 Task: Make in the project ArrowTech a sprint 'Product Experimentation Sprint'. Create in the project ArrowTech a sprint 'Product Experimentation Sprint'. Add in the project ArrowTech a sprint 'Product Experimentation Sprint'
Action: Mouse moved to (175, 58)
Screenshot: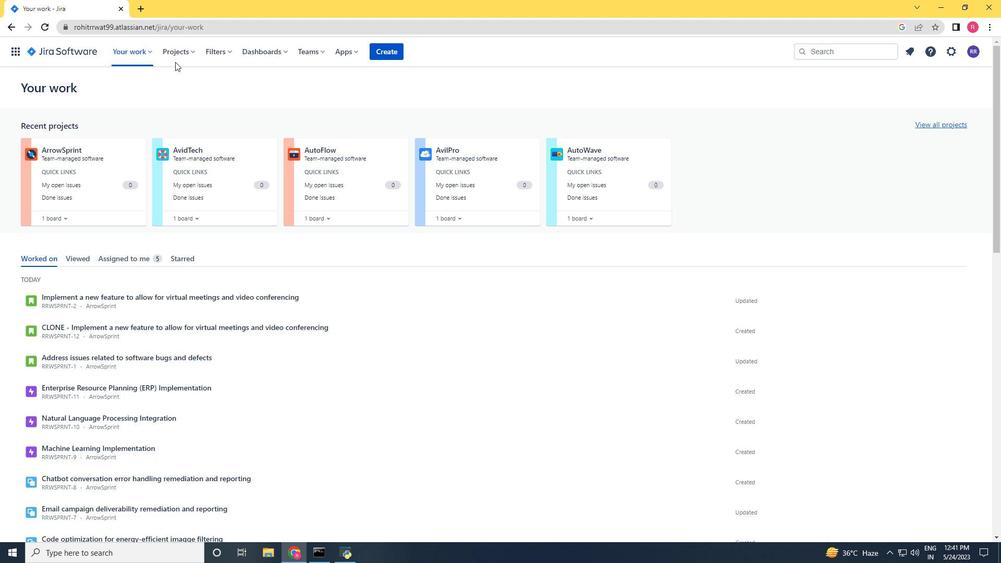 
Action: Mouse pressed left at (175, 58)
Screenshot: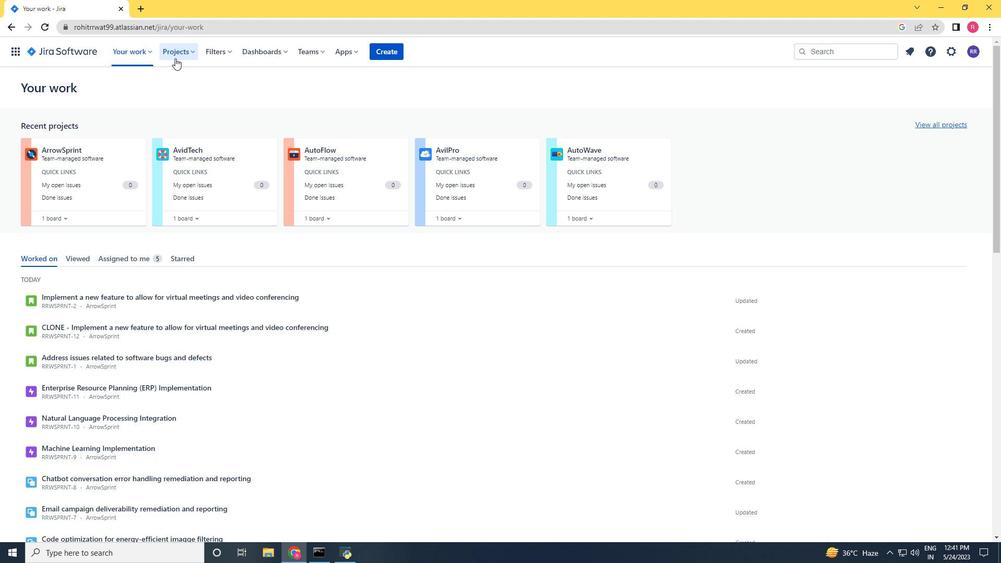 
Action: Mouse moved to (216, 87)
Screenshot: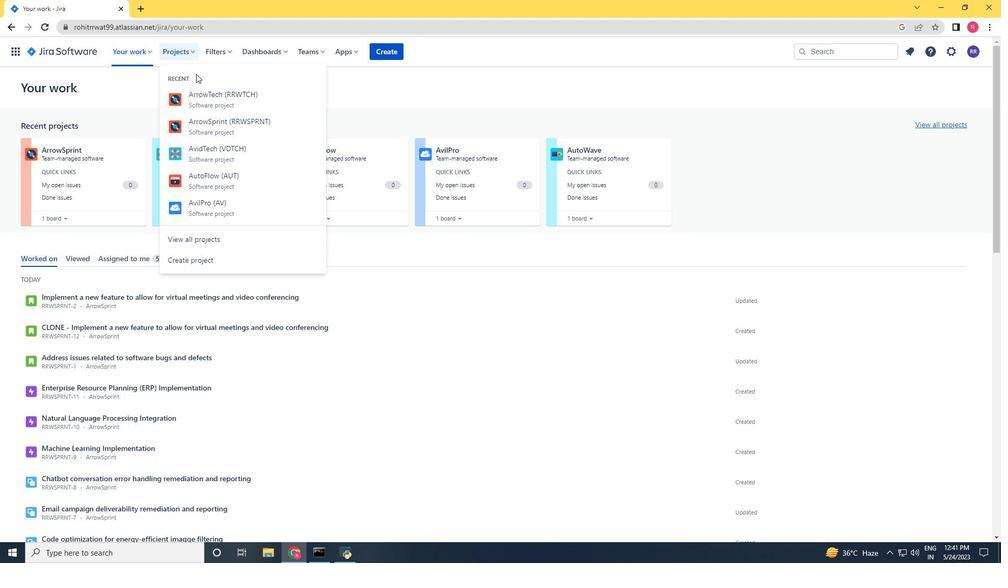 
Action: Mouse pressed left at (216, 87)
Screenshot: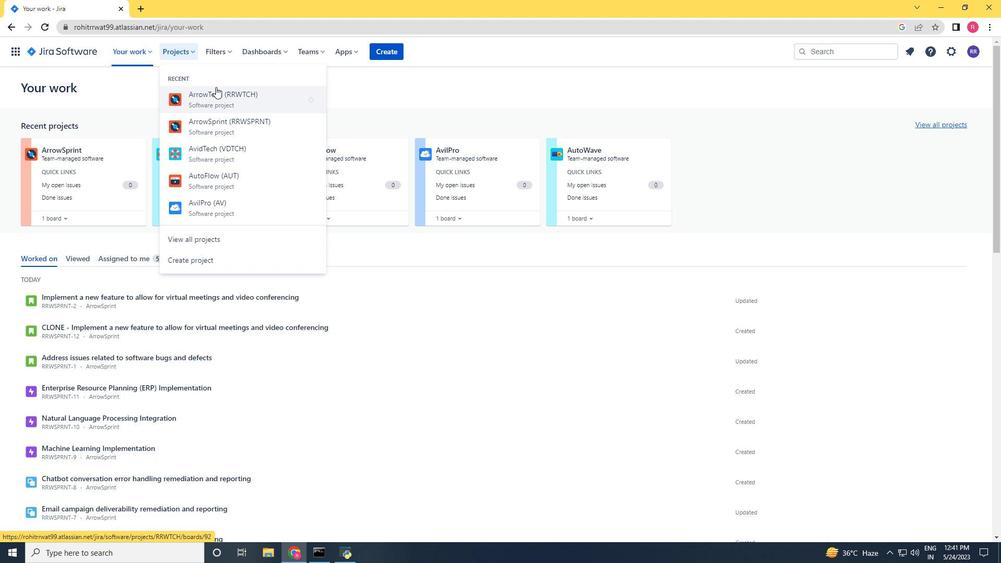 
Action: Mouse moved to (50, 158)
Screenshot: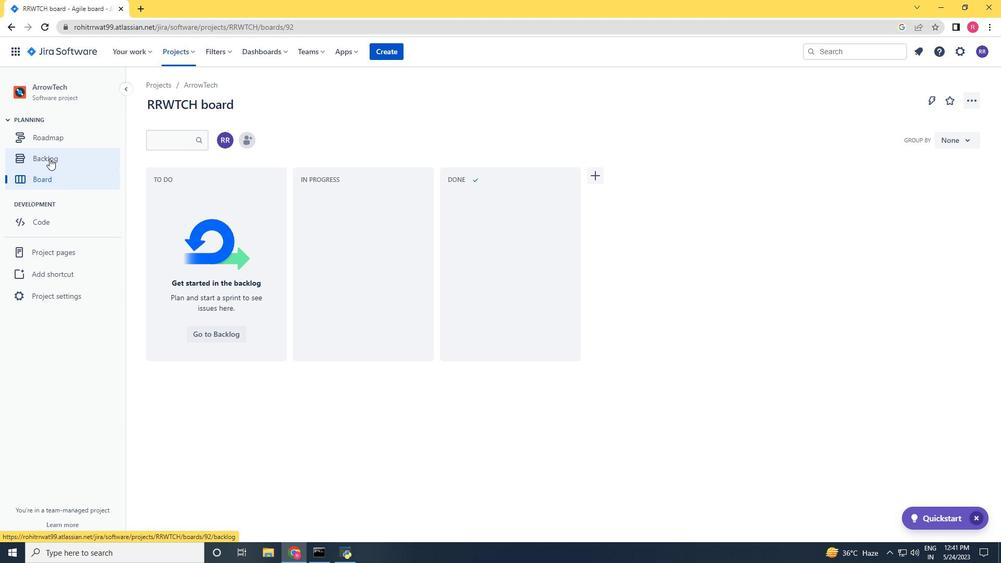 
Action: Mouse pressed left at (50, 158)
Screenshot: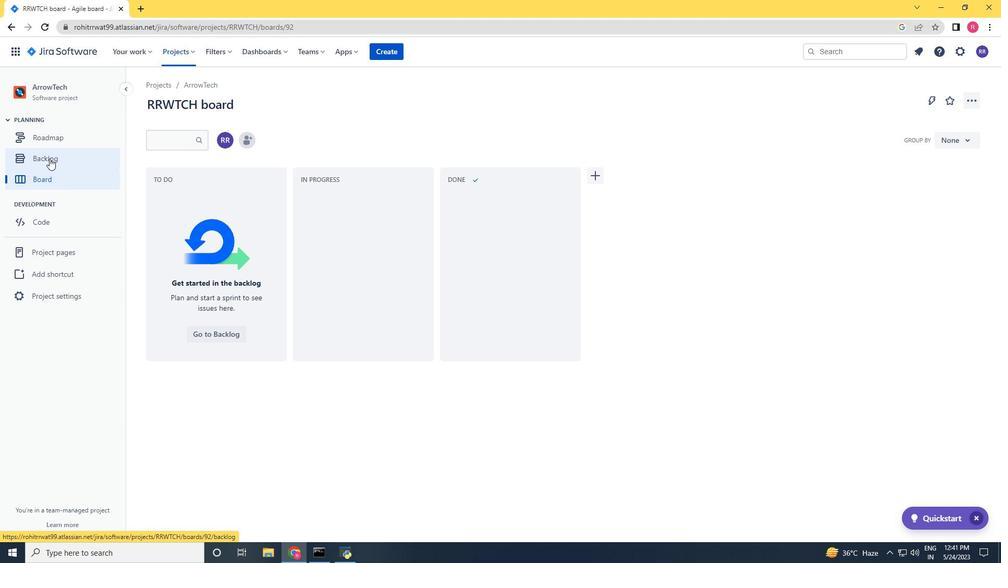 
Action: Mouse moved to (918, 170)
Screenshot: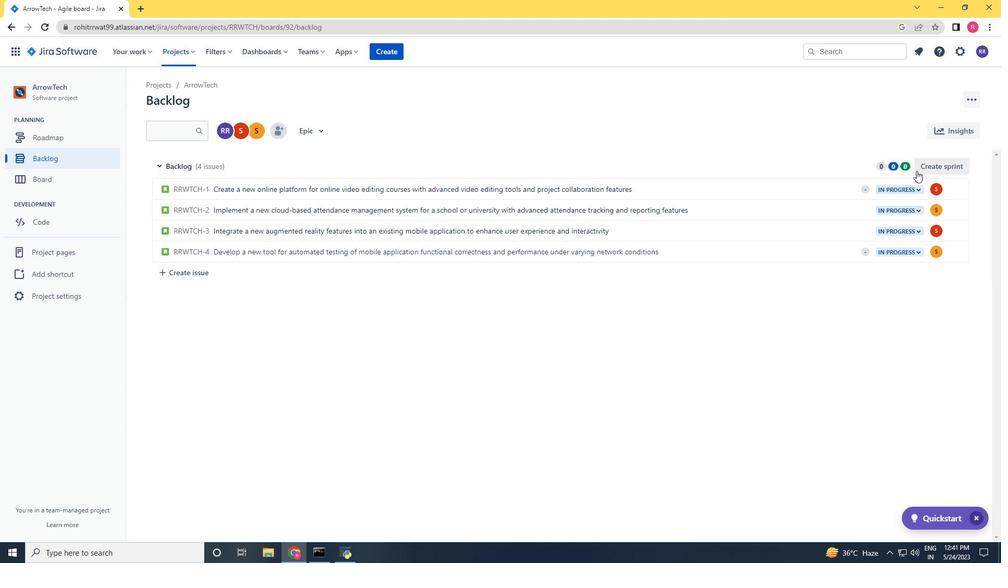 
Action: Mouse pressed left at (918, 170)
Screenshot: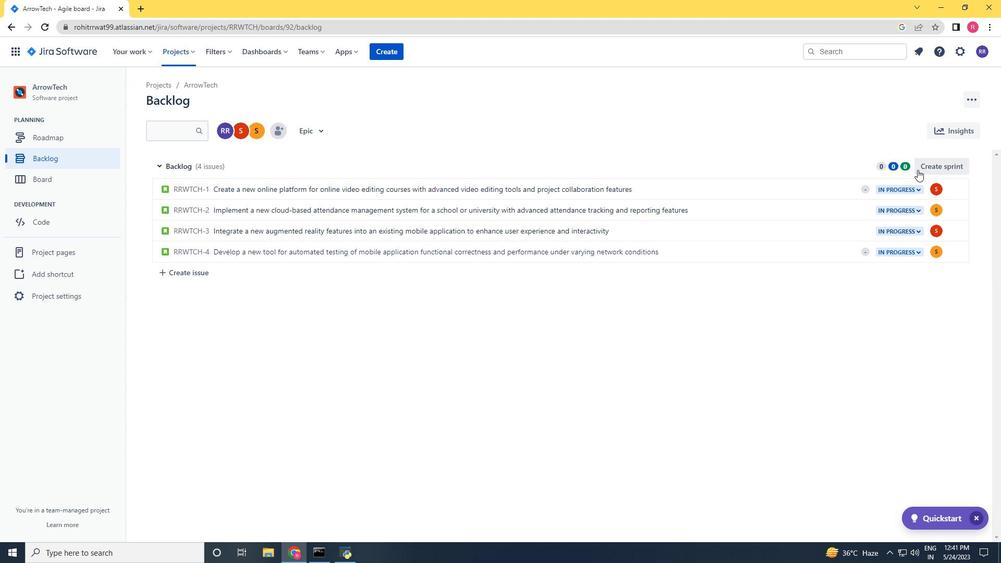 
Action: Mouse moved to (229, 167)
Screenshot: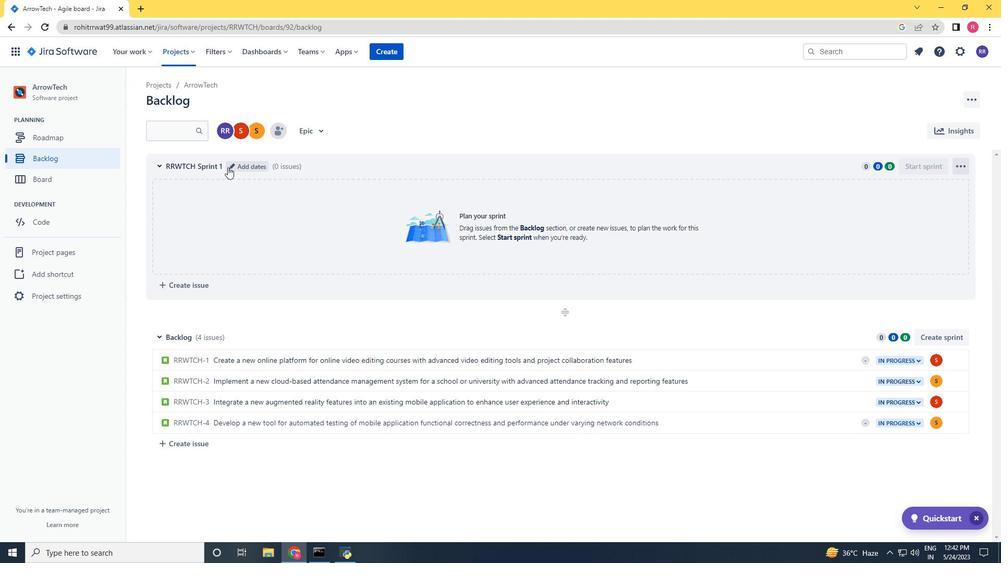 
Action: Mouse pressed left at (229, 167)
Screenshot: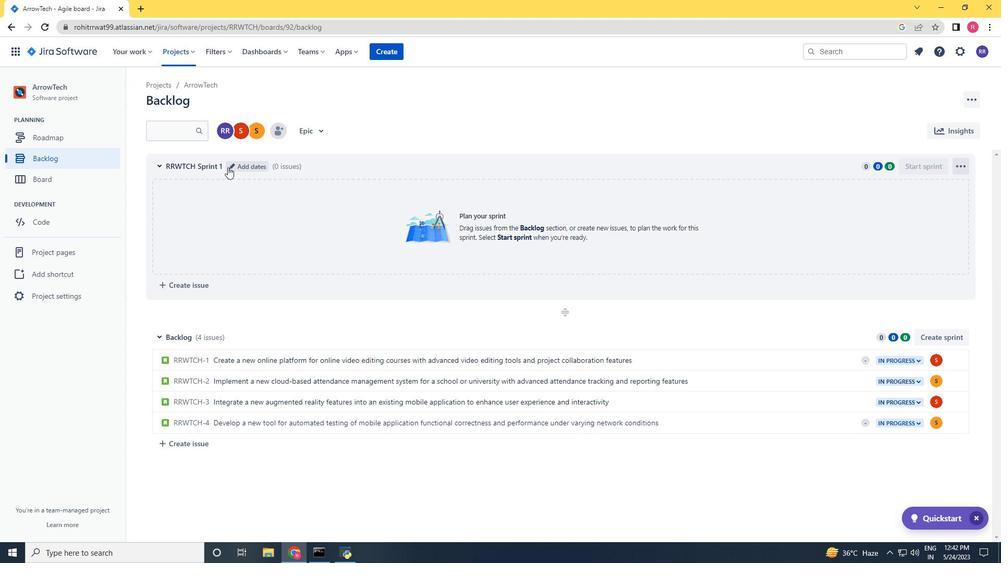 
Action: Key pressed <Key.backspace><Key.backspace><Key.backspace><Key.backspace><Key.backspace><Key.backspace><Key.backspace><Key.backspace><Key.backspace><Key.backspace><Key.backspace><Key.backspace><Key.backspace><Key.backspace><Key.backspace><Key.backspace><Key.backspace><Key.backspace><Key.backspace><Key.backspace><Key.backspace><Key.backspace><Key.backspace><Key.backspace><Key.backspace><Key.backspace><Key.backspace><Key.backspace><Key.backspace><Key.backspace><Key.backspace><Key.backspace><Key.backspace><Key.backspace><Key.backspace><Key.backspace><Key.backspace><Key.backspace><Key.backspace><Key.backspace><Key.backspace><Key.backspace><Key.backspace><Key.backspace><Key.backspace><Key.backspace><Key.backspace><Key.backspace><Key.backspace><Key.shift>Product<Key.space><Key.shift><Key.shift>Experimentation<Key.space><Key.shift>Sprint<Key.enter>
Screenshot: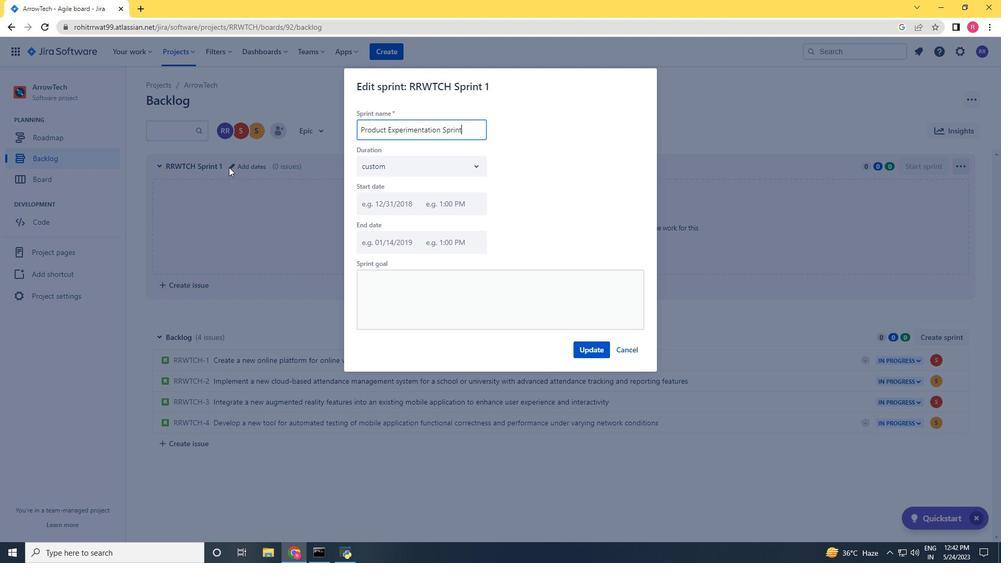 
Action: Mouse moved to (933, 340)
Screenshot: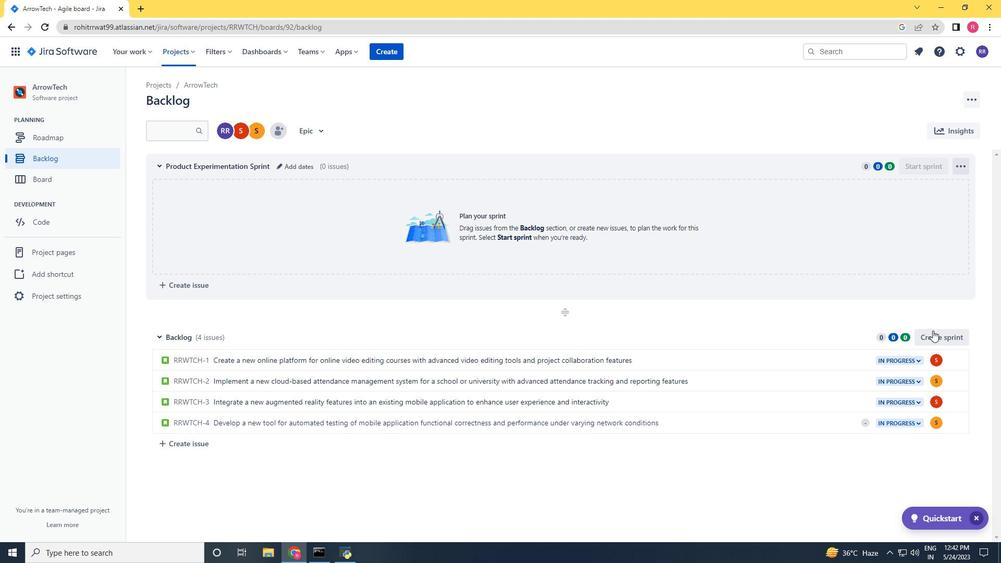 
Action: Mouse pressed left at (933, 340)
Screenshot: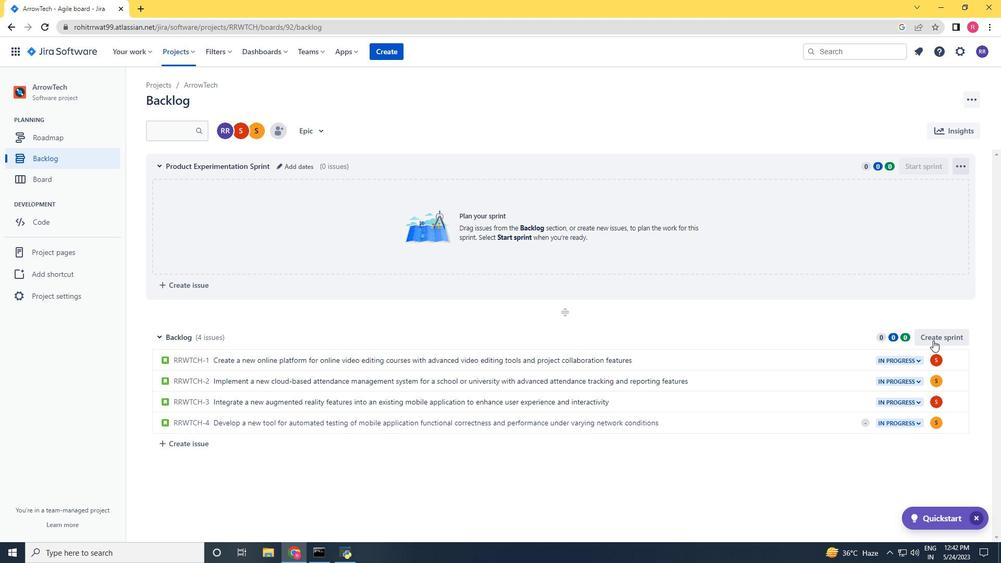 
Action: Mouse moved to (278, 334)
Screenshot: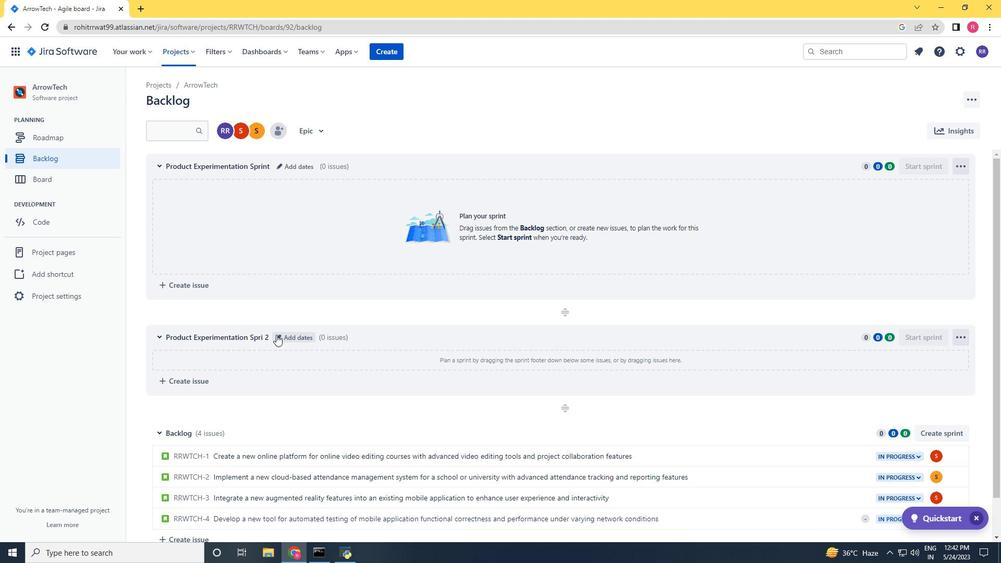 
Action: Mouse pressed left at (278, 334)
Screenshot: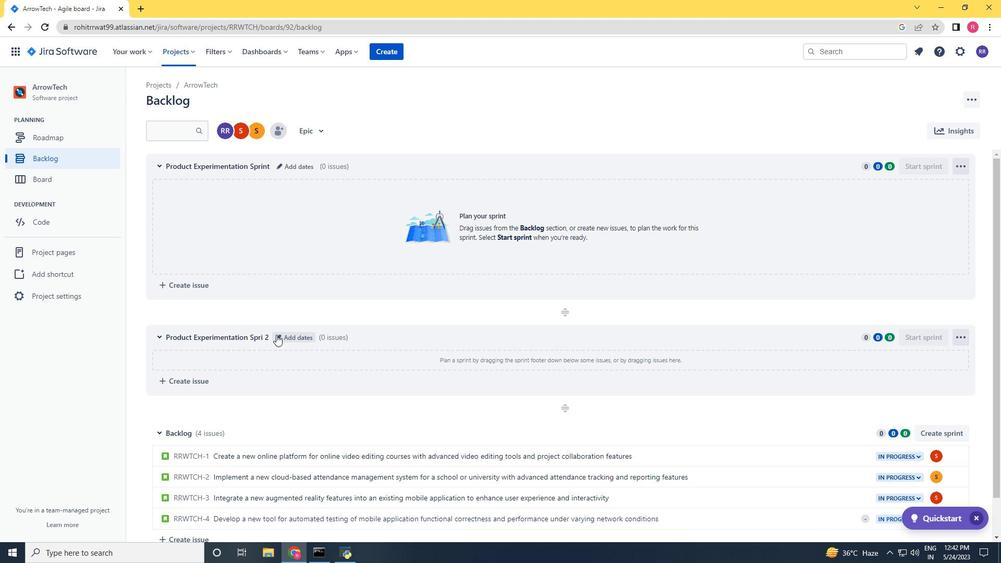 
Action: Key pressed <Key.backspace><Key.backspace><Key.backspace><Key.backspace><Key.backspace><Key.backspace><Key.backspace><Key.backspace><Key.backspace><Key.backspace><Key.backspace><Key.backspace><Key.backspace><Key.backspace><Key.backspace><Key.backspace><Key.backspace><Key.backspace><Key.backspace><Key.backspace><Key.backspace><Key.backspace><Key.backspace><Key.backspace><Key.backspace><Key.backspace><Key.backspace><Key.backspace><Key.backspace><Key.backspace><Key.backspace><Key.backspace><Key.backspace><Key.backspace><Key.backspace><Key.backspace><Key.backspace><Key.backspace><Key.backspace><Key.backspace><Key.backspace><Key.backspace><Key.shift><Key.shift><Key.shift><Key.shift><Key.shift><Key.shift><Key.shift><Key.shift><Key.shift><Key.shift><Key.shift><Key.shift><Key.shift><Key.shift><Key.shift><Key.shift><Key.shift><Key.shift><Key.shift>Product<Key.space><Key.shift>Experimentation<Key.space><Key.shift>sprint<Key.enter>
Screenshot: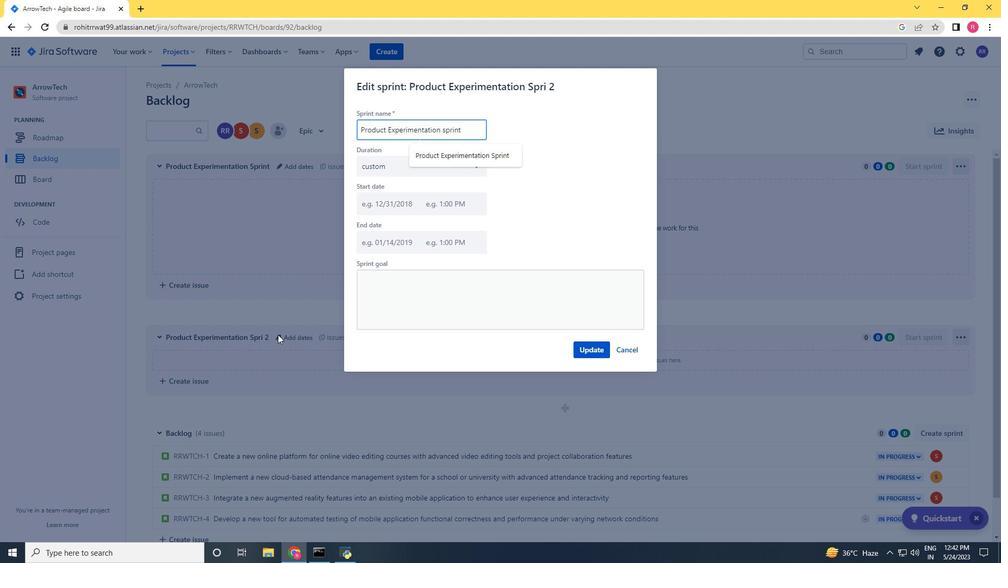 
Action: Mouse moved to (942, 431)
Screenshot: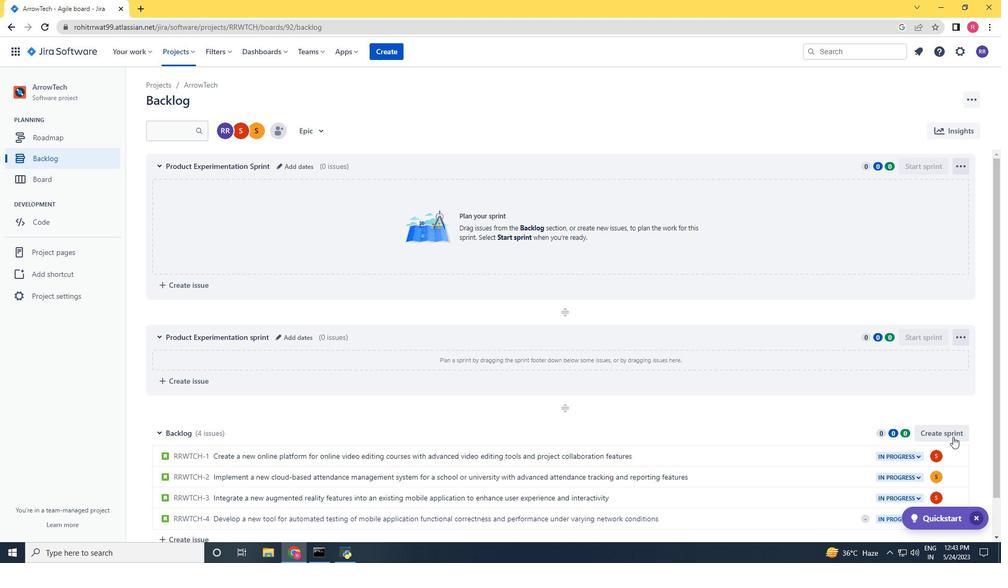 
Action: Mouse pressed left at (942, 431)
Screenshot: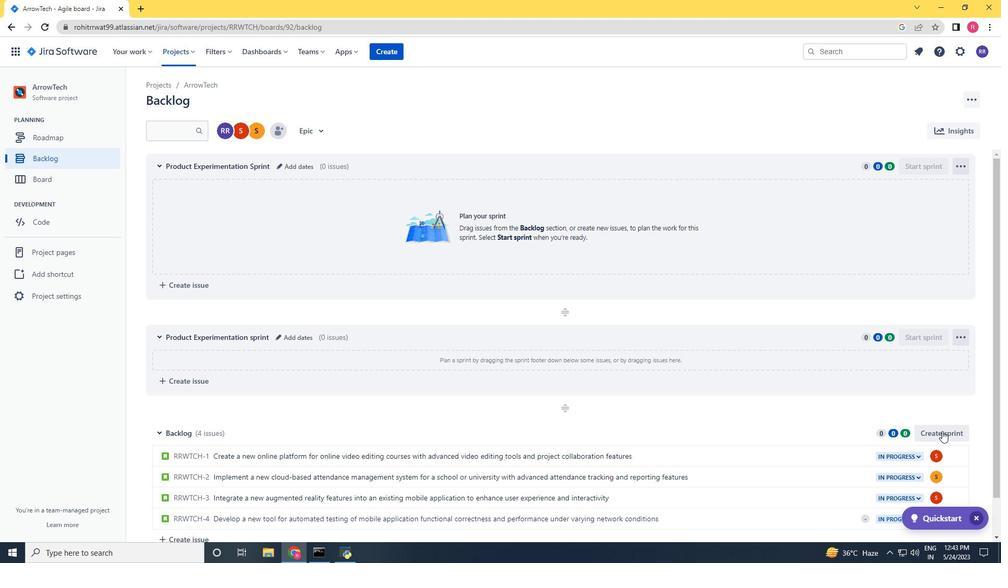 
Action: Mouse moved to (284, 430)
Screenshot: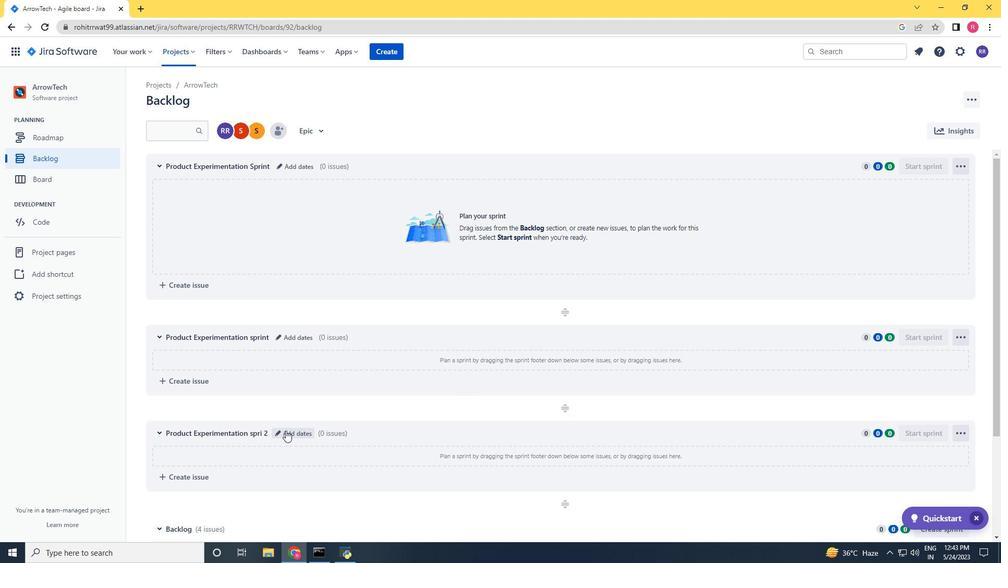 
Action: Mouse pressed left at (284, 430)
Screenshot: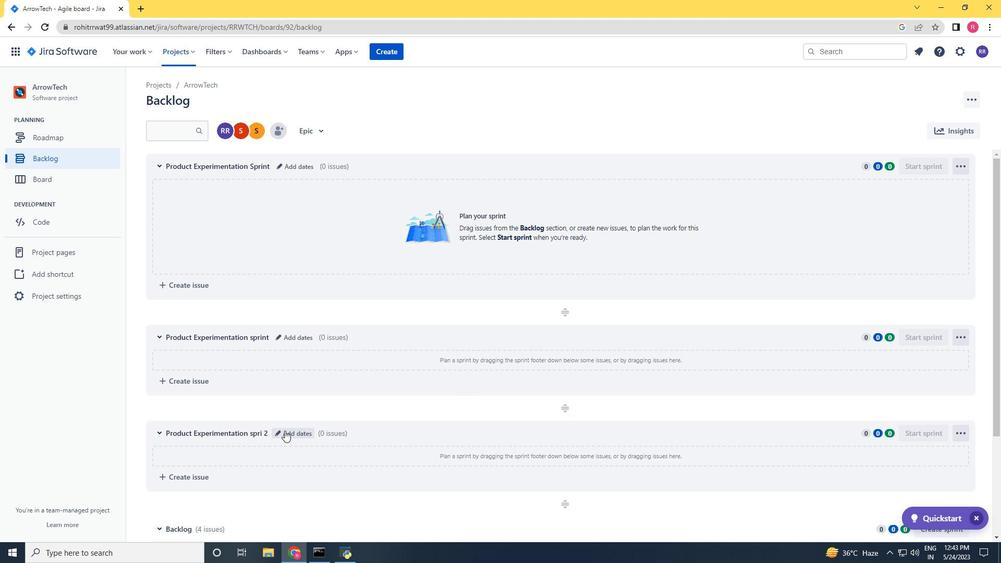 
Action: Mouse moved to (447, 237)
Screenshot: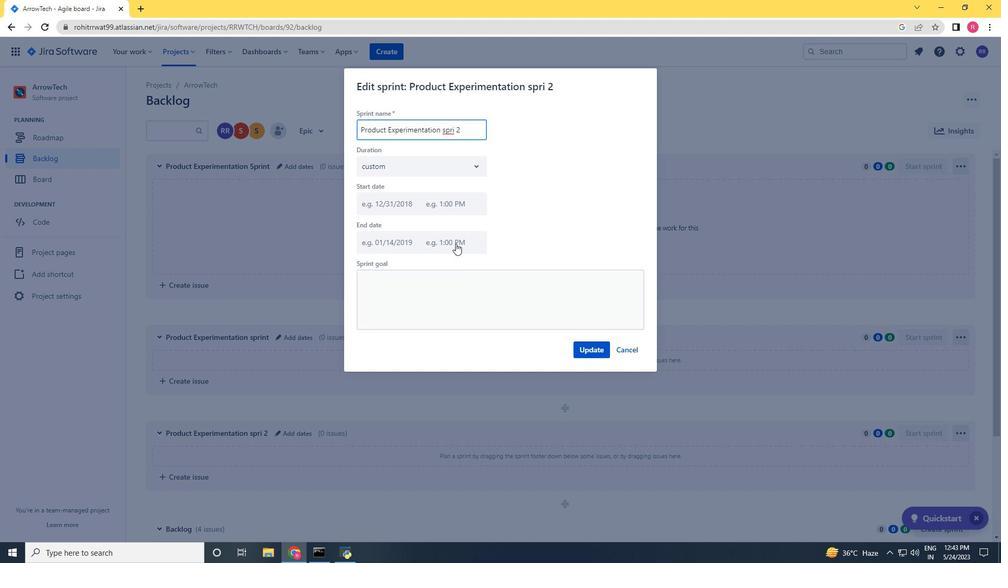
Action: Key pressed <Key.backspace><Key.backspace><Key.backspace><Key.backspace><Key.backspace><Key.backspace><Key.shift>Sprint<Key.space><Key.enter>
Screenshot: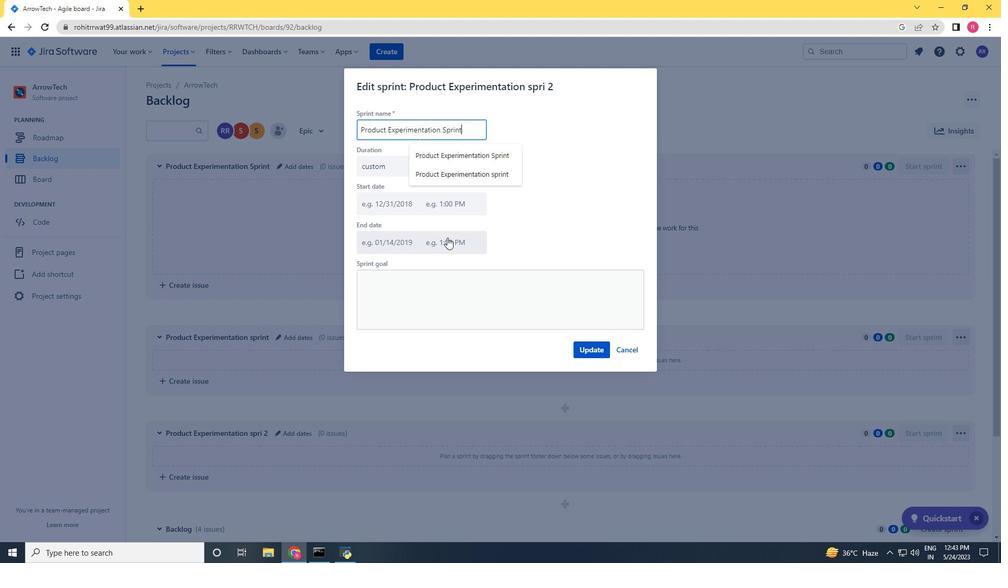 
Action: Mouse moved to (161, 165)
Screenshot: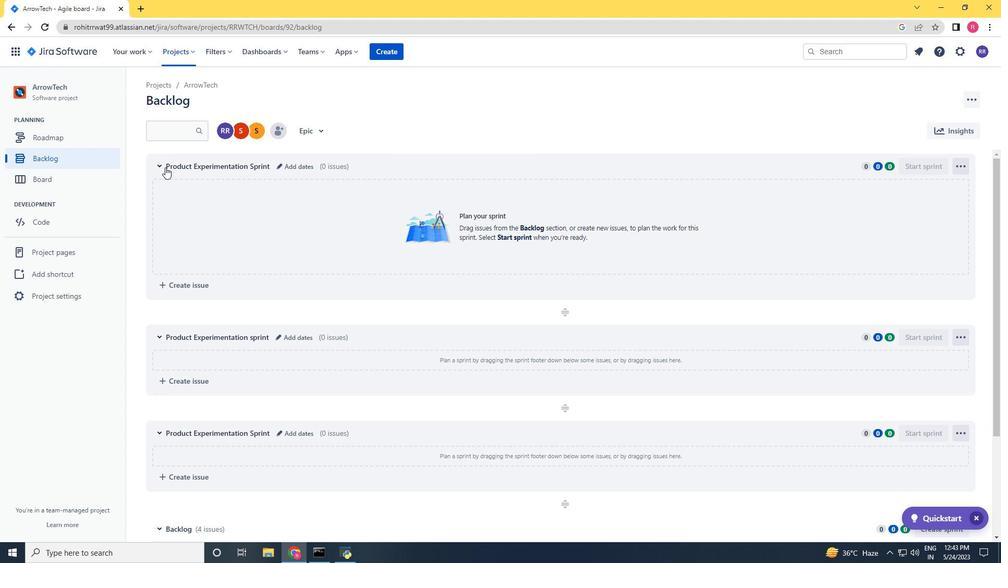 
Action: Mouse pressed left at (161, 165)
Screenshot: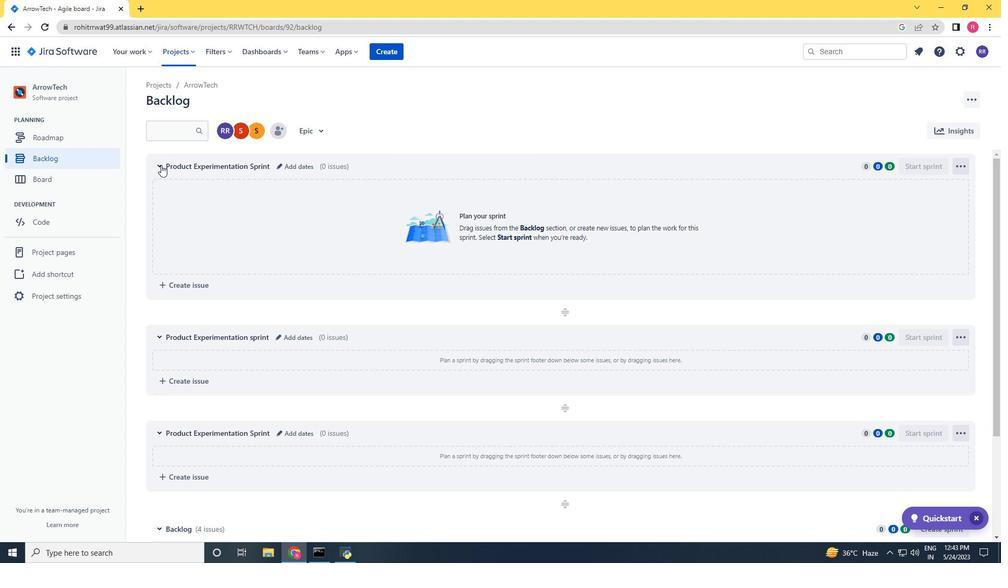 
Action: Mouse moved to (156, 193)
Screenshot: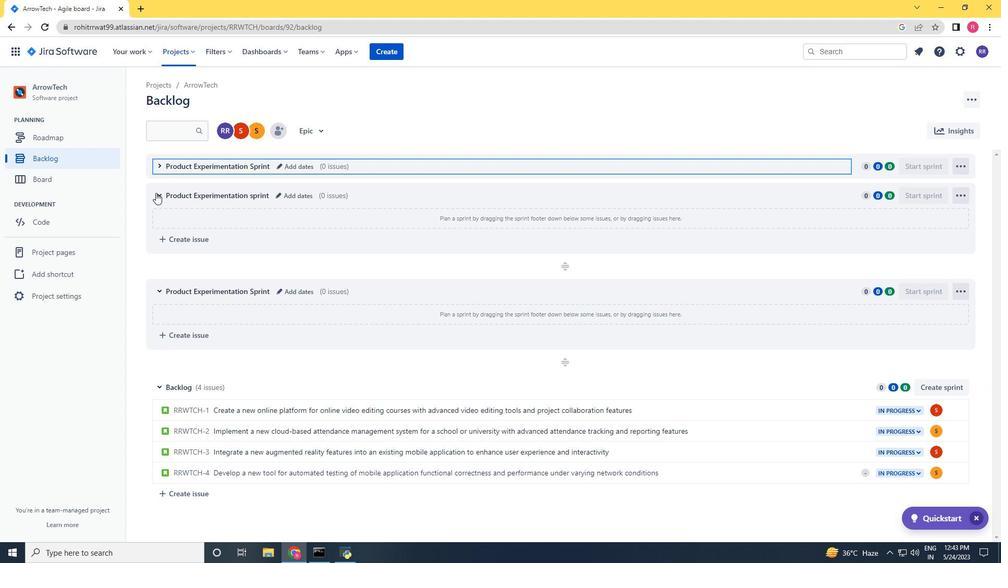 
Action: Mouse pressed left at (156, 193)
Screenshot: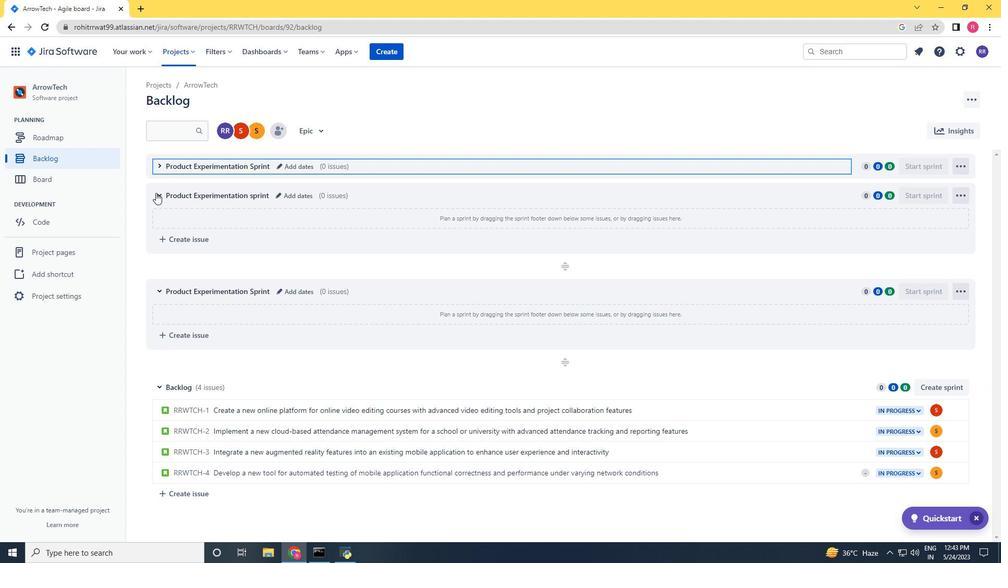 
Action: Mouse moved to (159, 224)
Screenshot: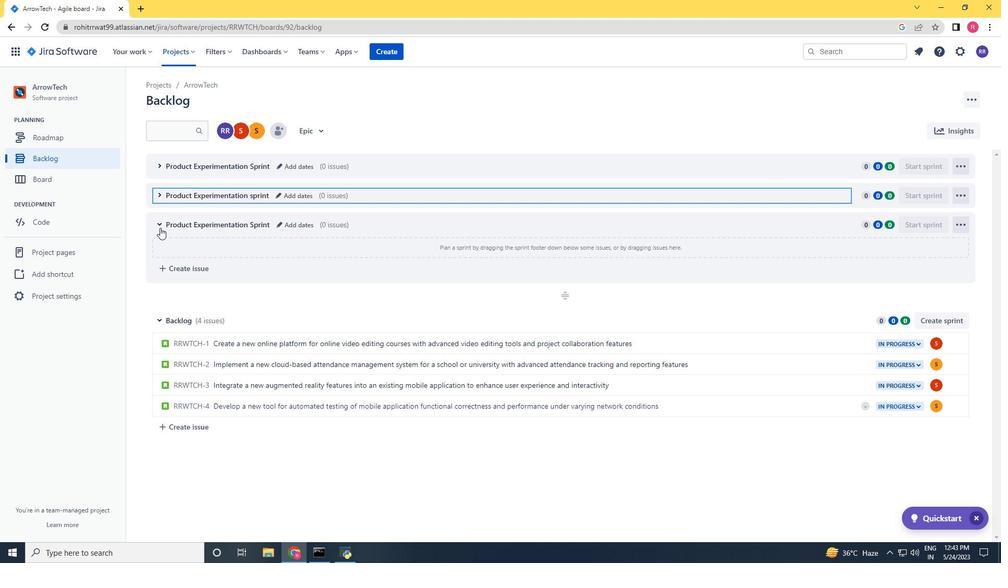
Action: Mouse pressed left at (159, 224)
Screenshot: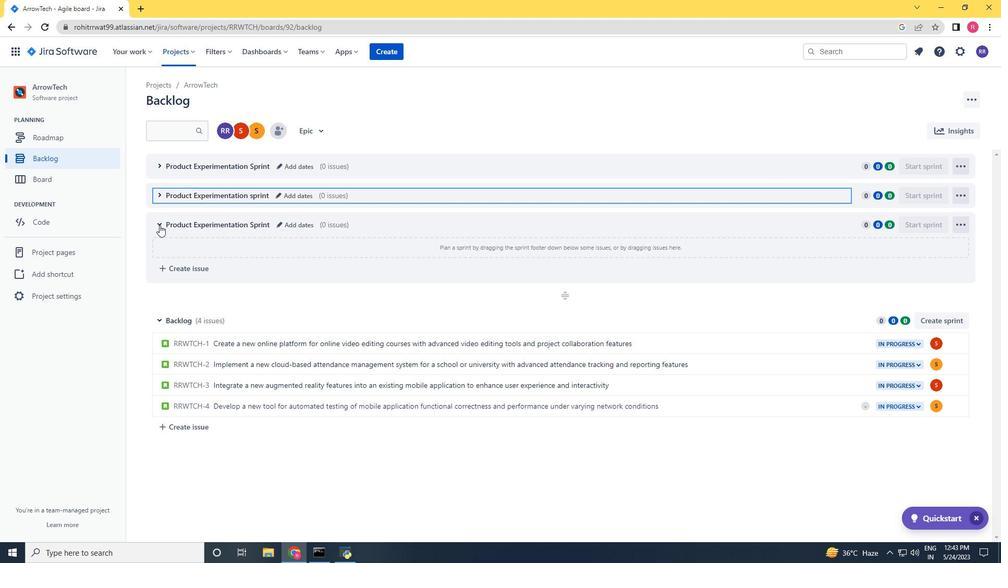
Action: Mouse moved to (279, 197)
Screenshot: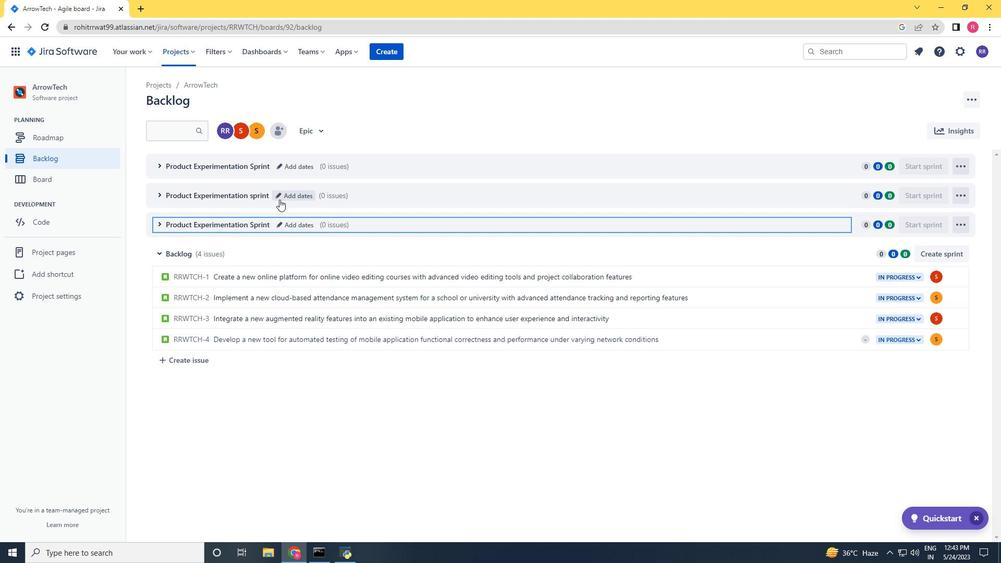 
Action: Mouse pressed left at (279, 197)
Screenshot: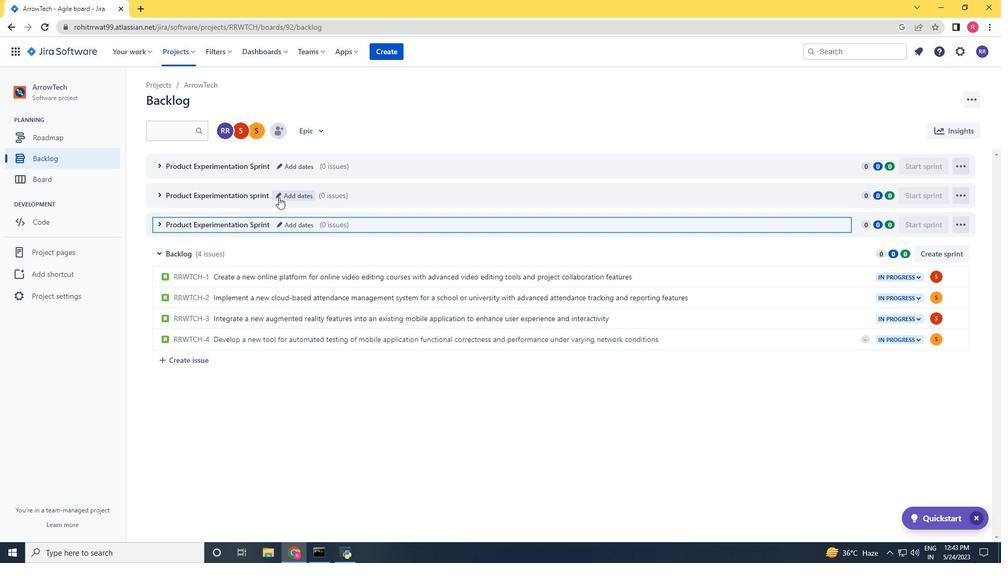 
Action: Mouse moved to (446, 128)
Screenshot: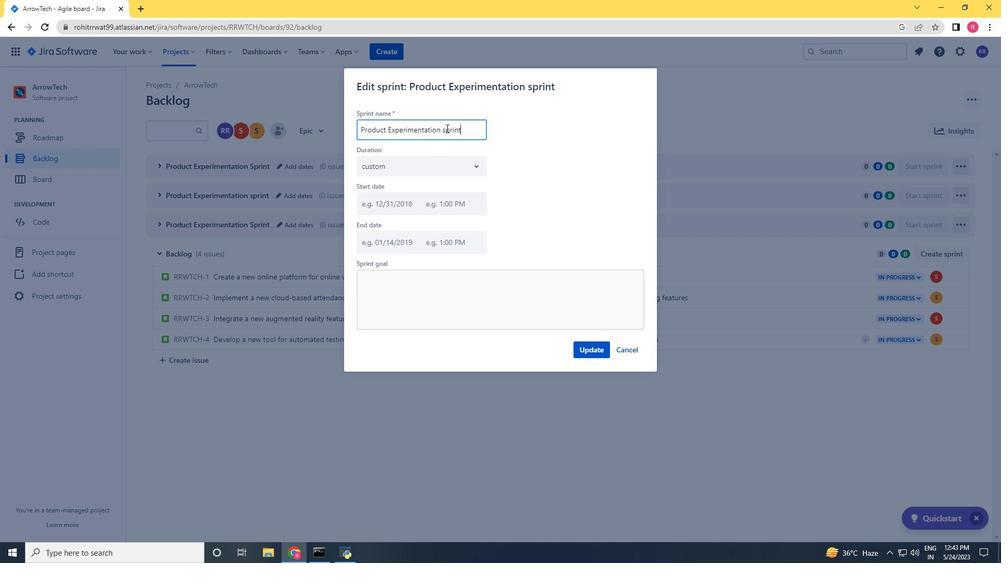 
Action: Mouse pressed left at (446, 128)
Screenshot: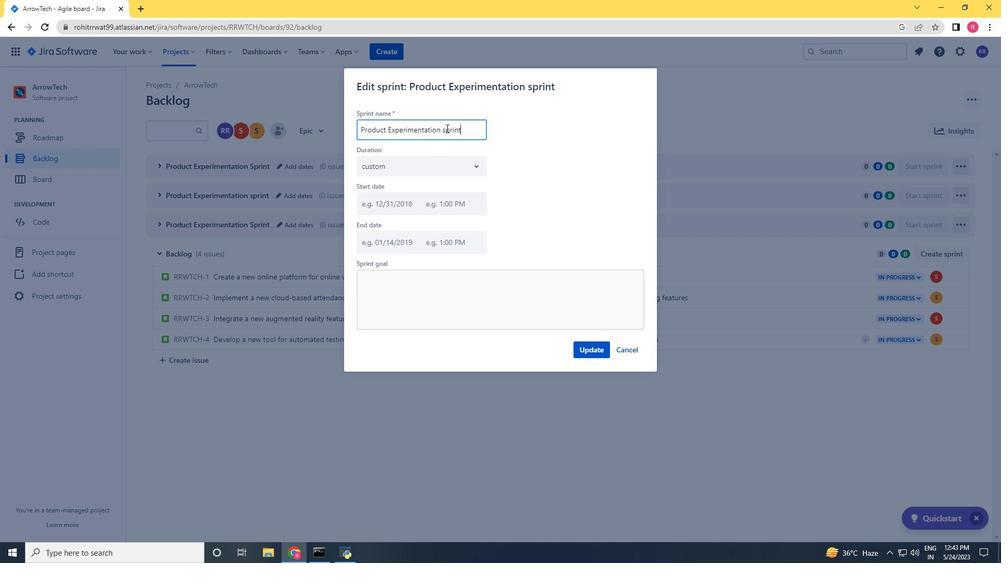 
Action: Key pressed <Key.backspace><Key.shift>S<Key.enter>
Screenshot: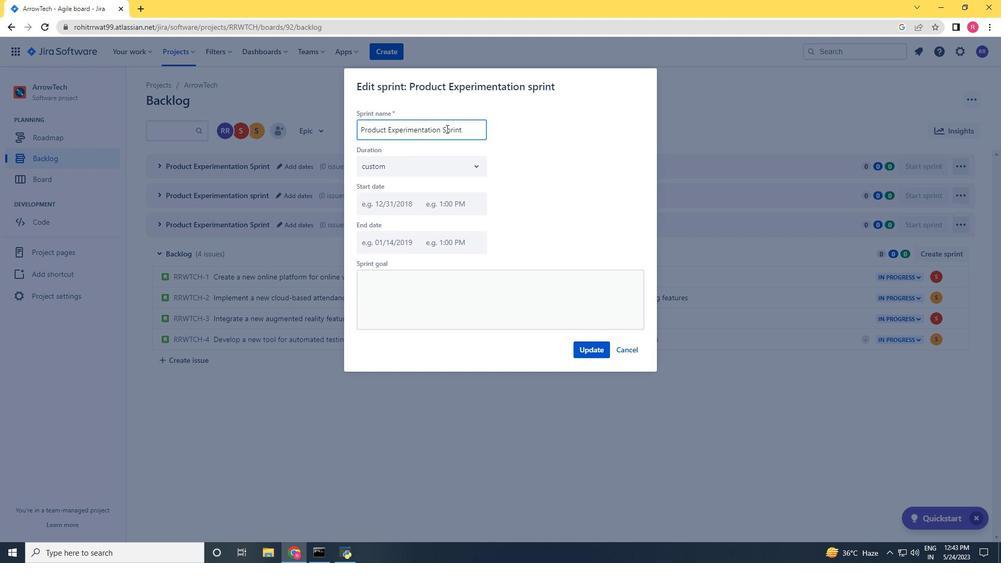 
Action: Mouse moved to (420, 417)
Screenshot: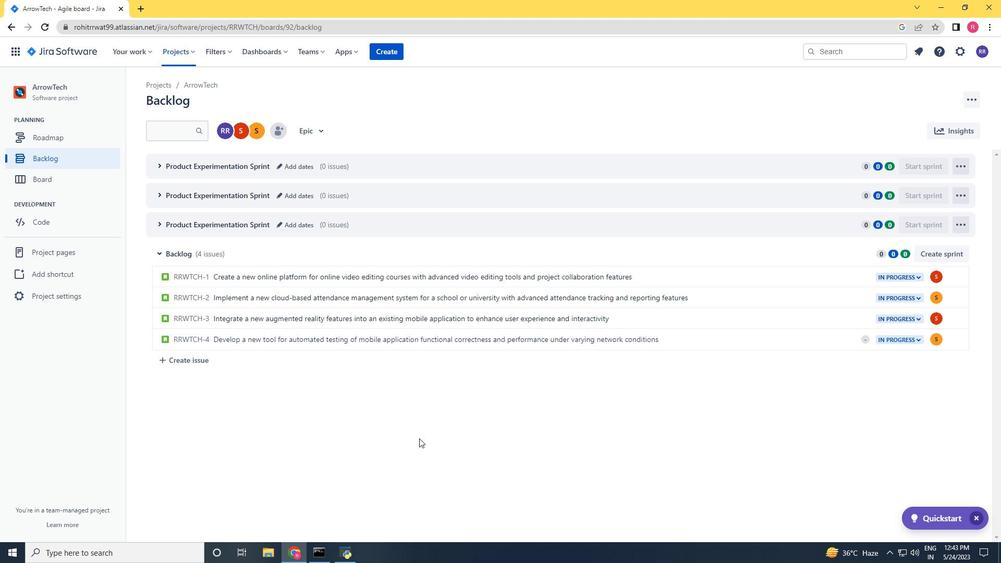 
